 Task: Assign in the project ZoomOut the issue 'Create a new online platform for online health and wellness courses with advanced fitness tracking and personalized nutrition features' to the sprint 'Supernatural'.
Action: Mouse moved to (901, 258)
Screenshot: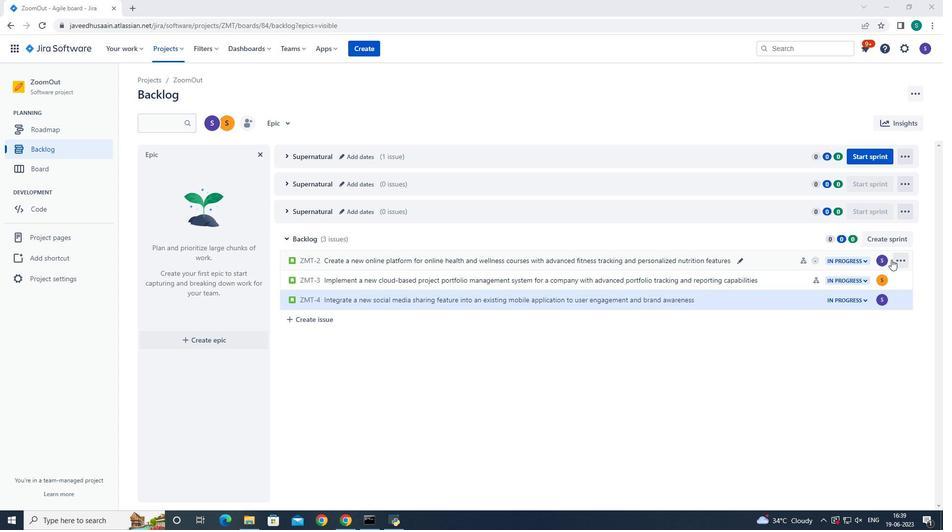 
Action: Mouse pressed left at (901, 258)
Screenshot: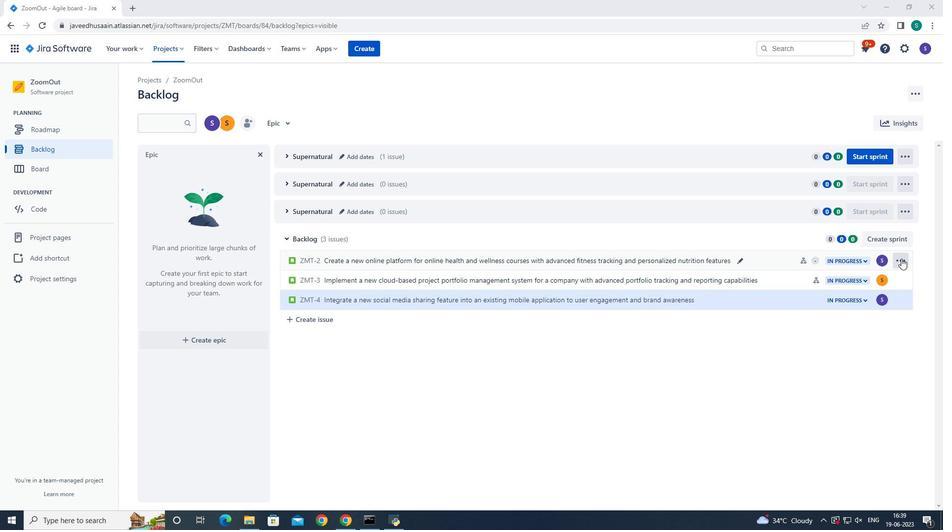 
Action: Mouse moved to (857, 387)
Screenshot: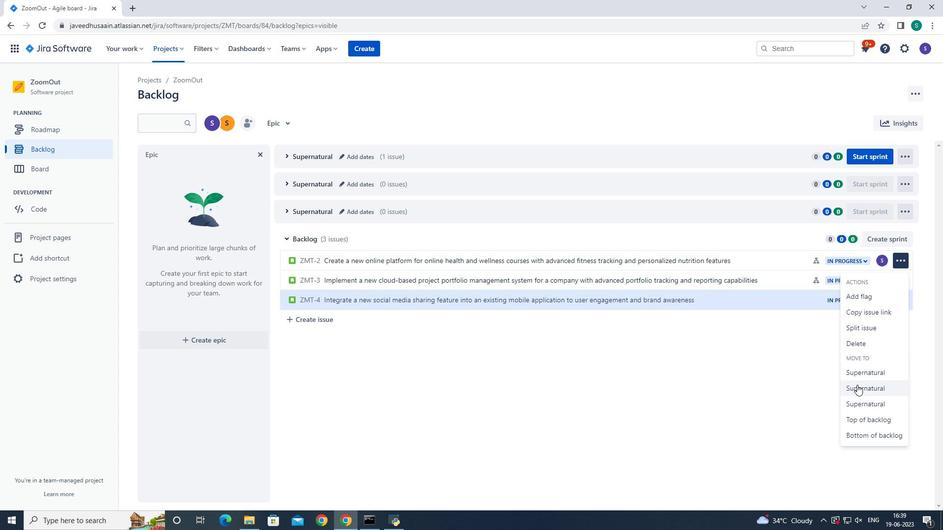 
Action: Mouse pressed left at (857, 387)
Screenshot: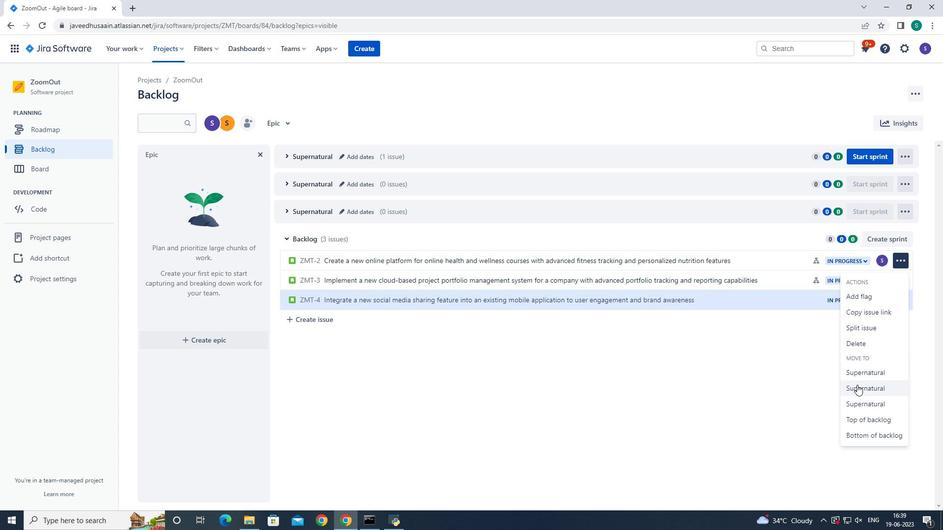 
Action: Mouse moved to (432, 330)
Screenshot: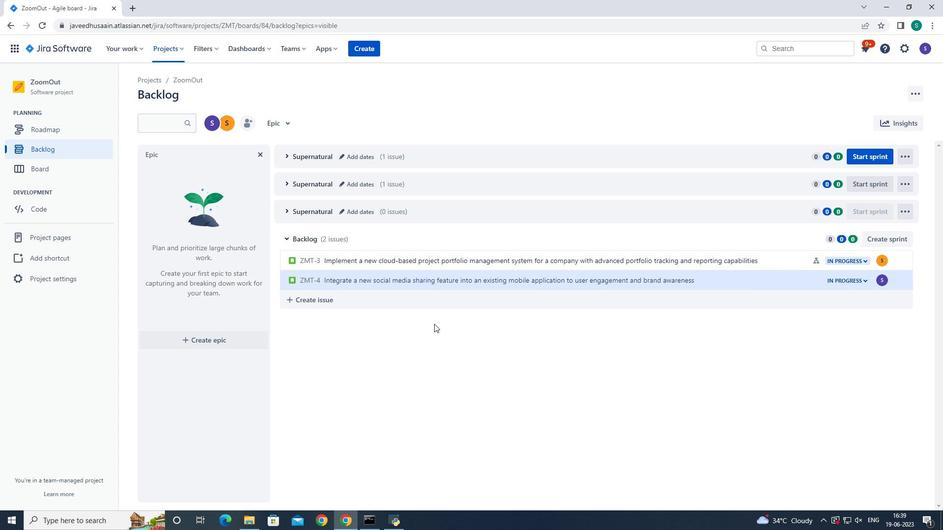 
